 Task: Sort the products in the category "Canned Cocktails" by relevance.
Action: Mouse moved to (854, 293)
Screenshot: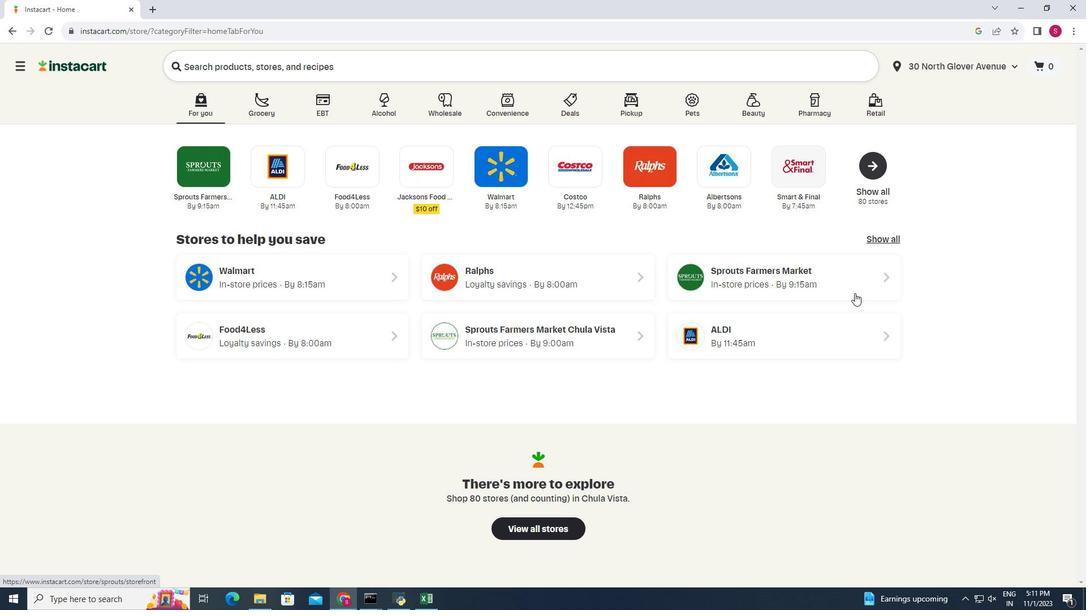 
Action: Mouse pressed left at (854, 293)
Screenshot: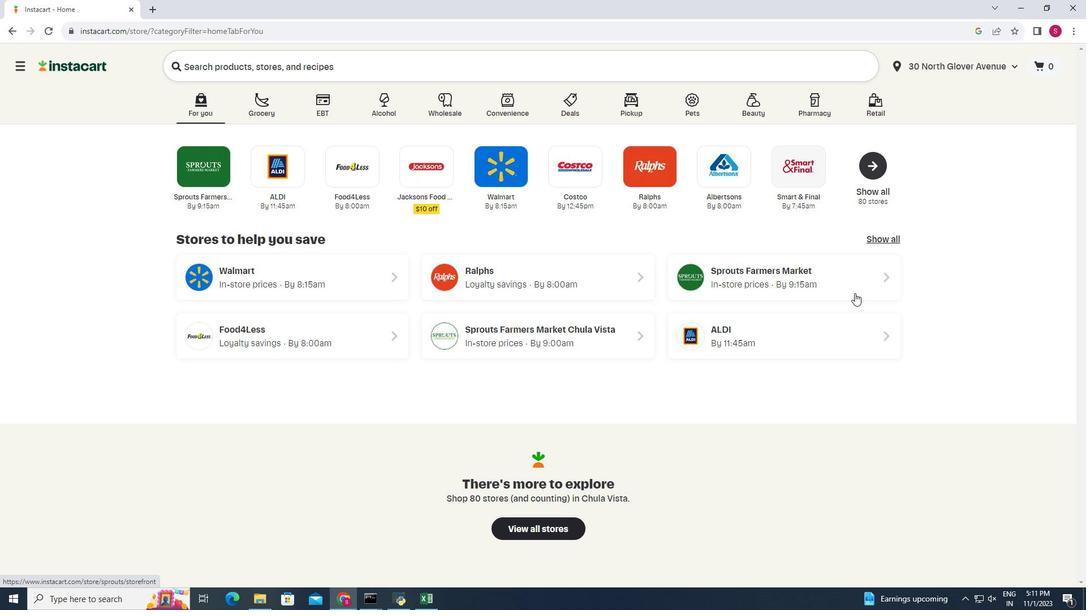 
Action: Mouse moved to (59, 561)
Screenshot: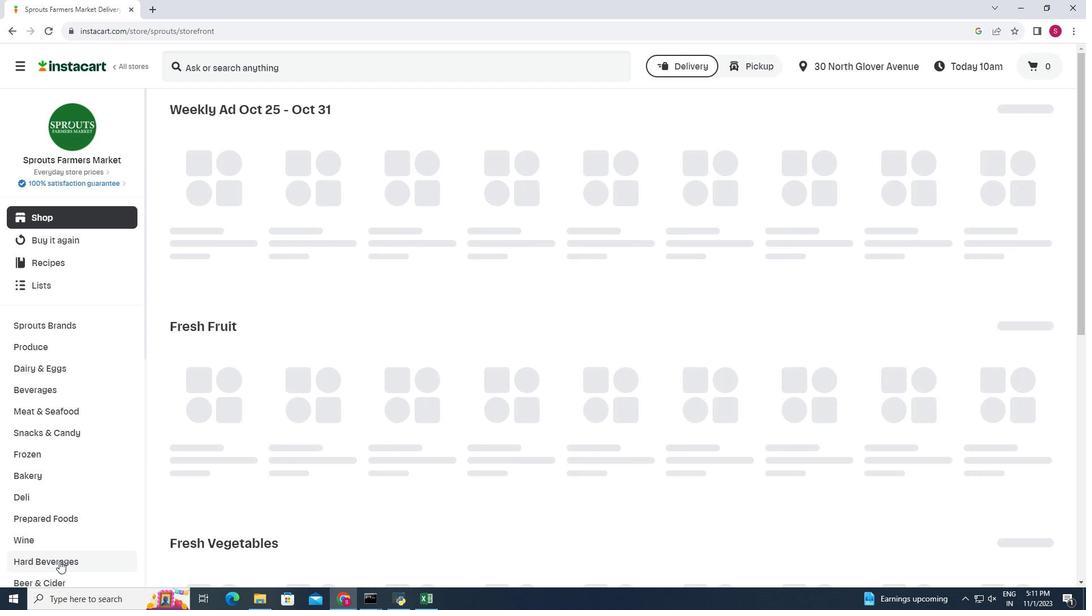 
Action: Mouse pressed left at (59, 561)
Screenshot: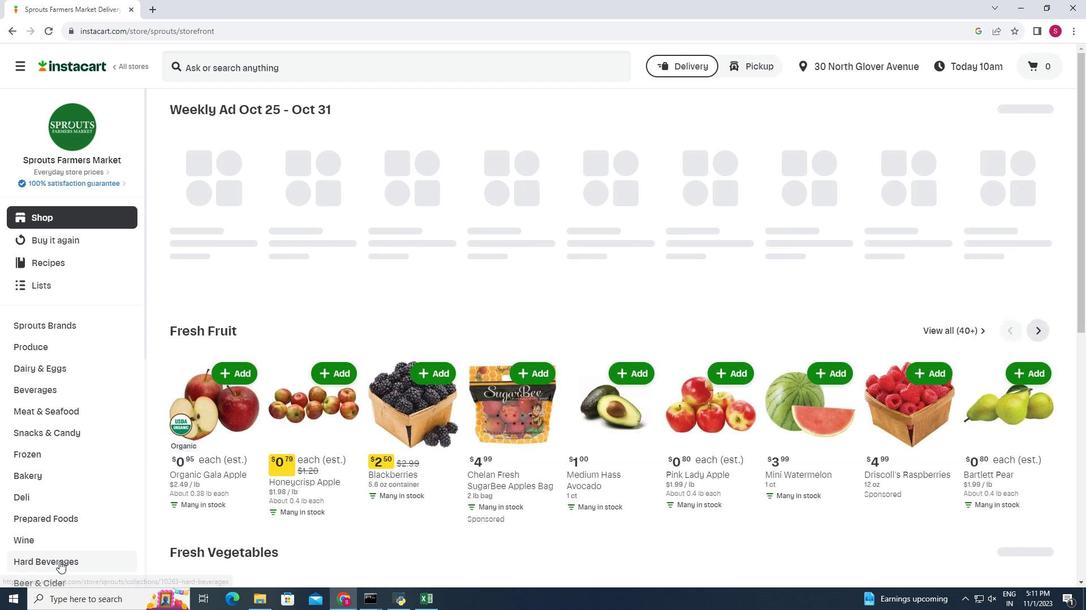 
Action: Mouse moved to (466, 141)
Screenshot: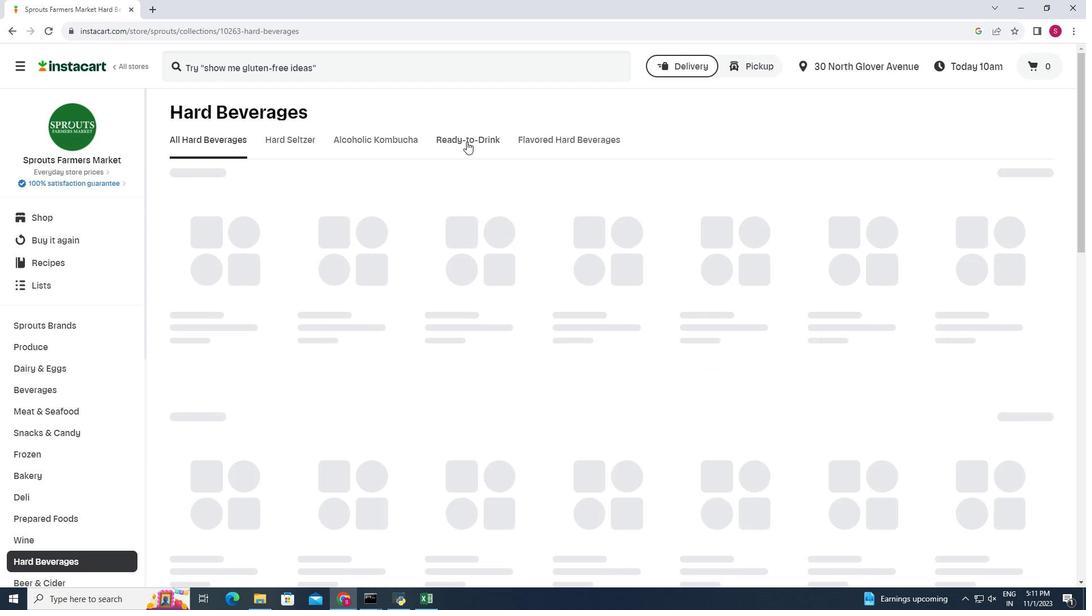 
Action: Mouse pressed left at (466, 141)
Screenshot: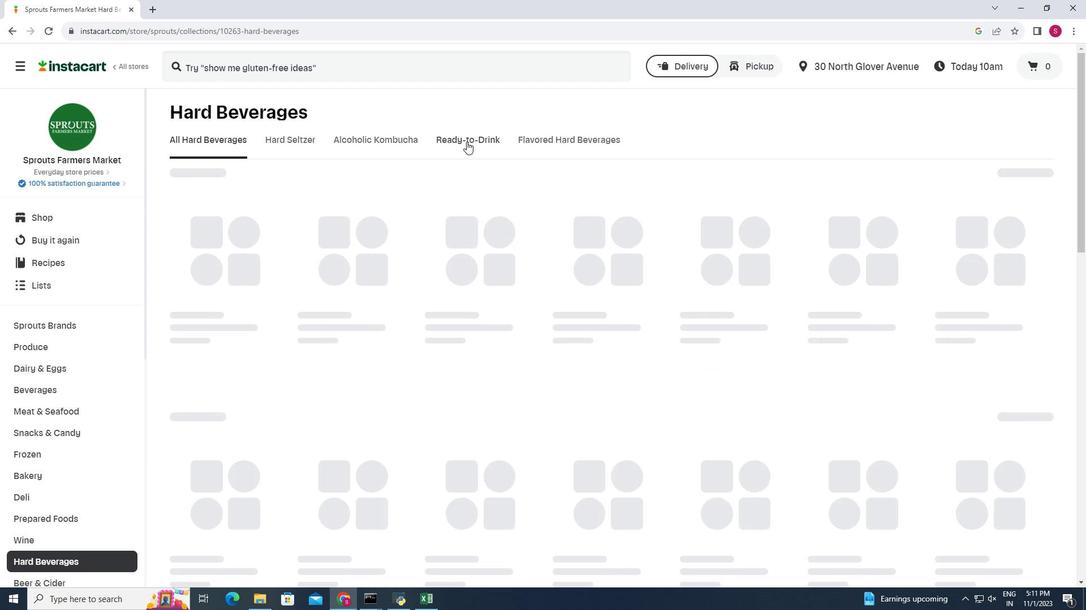 
Action: Mouse moved to (288, 191)
Screenshot: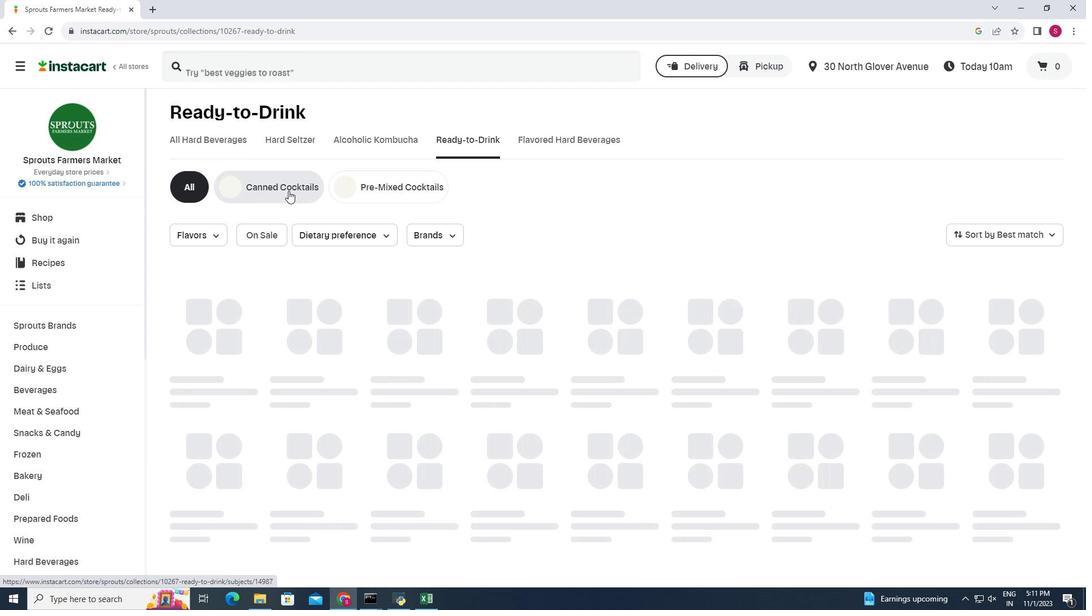 
Action: Mouse pressed left at (288, 191)
Screenshot: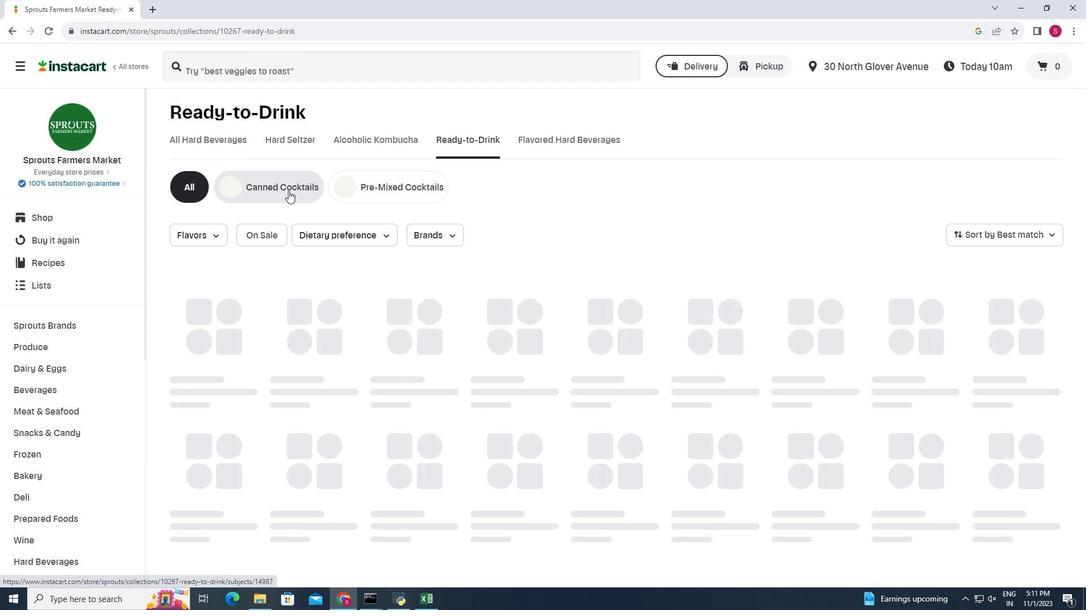 
Action: Mouse moved to (1036, 225)
Screenshot: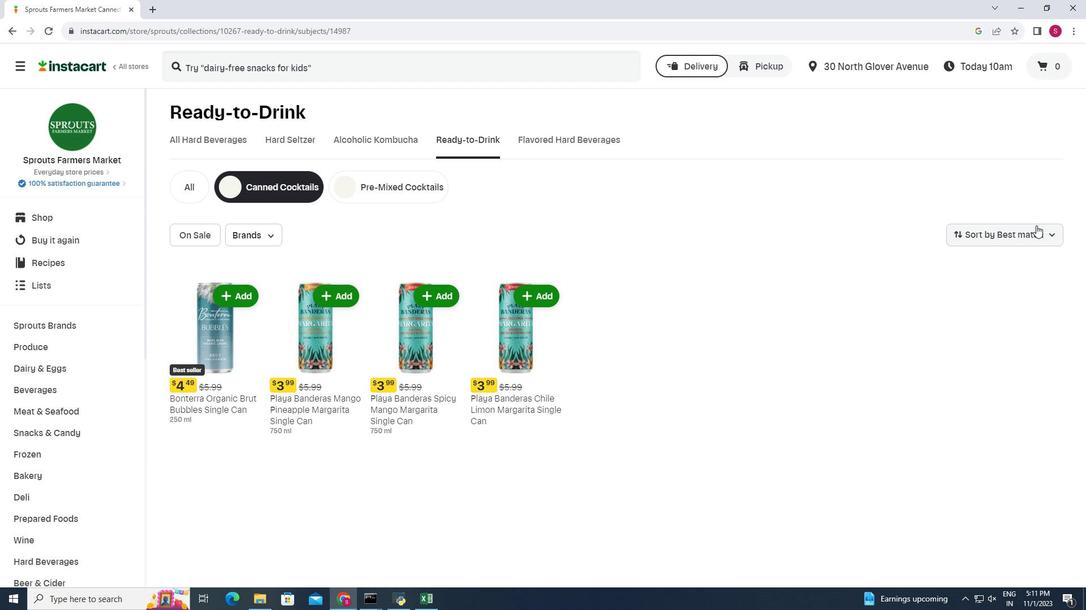 
Action: Mouse pressed left at (1036, 225)
Screenshot: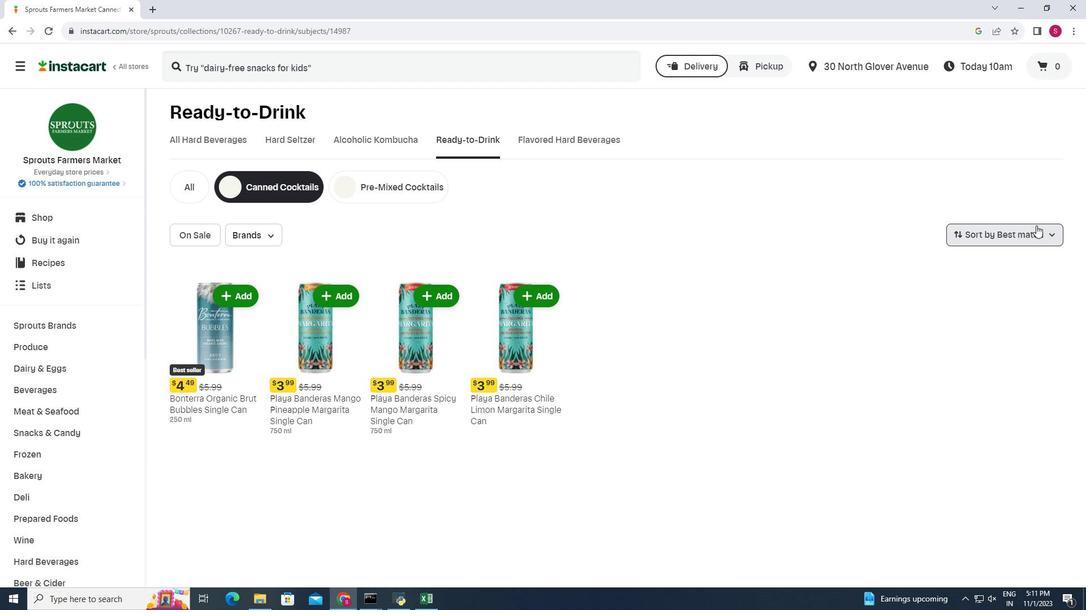 
Action: Mouse moved to (1002, 402)
Screenshot: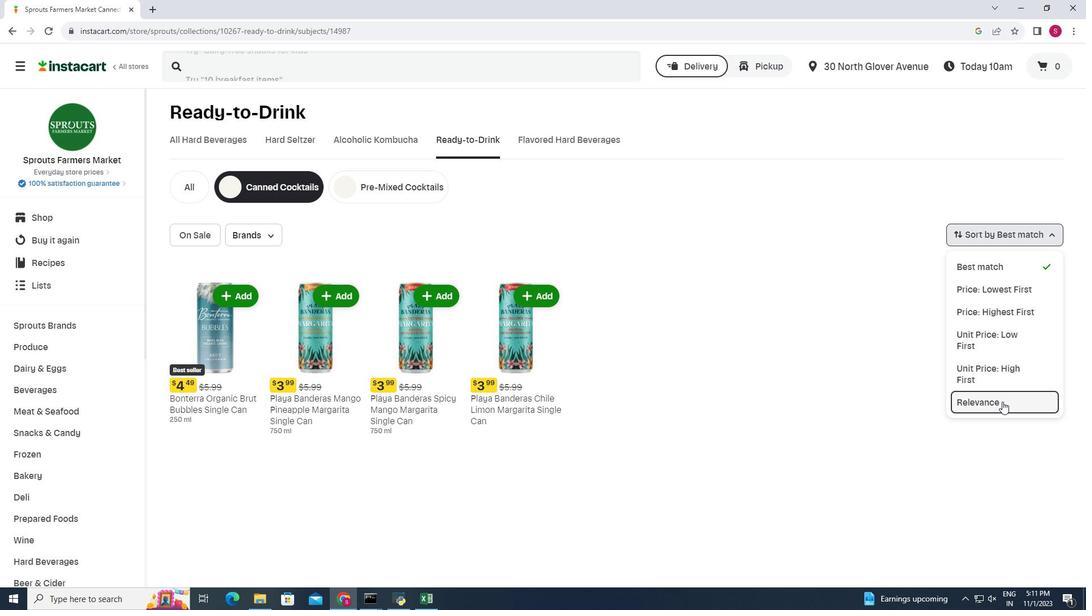 
Action: Mouse pressed left at (1002, 402)
Screenshot: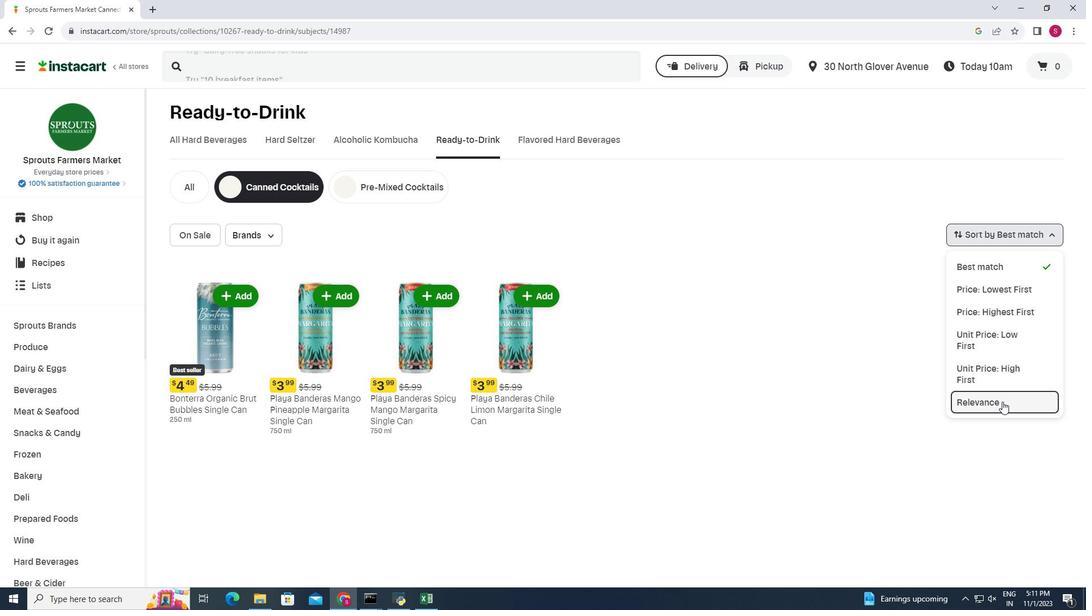 
Action: Mouse moved to (782, 314)
Screenshot: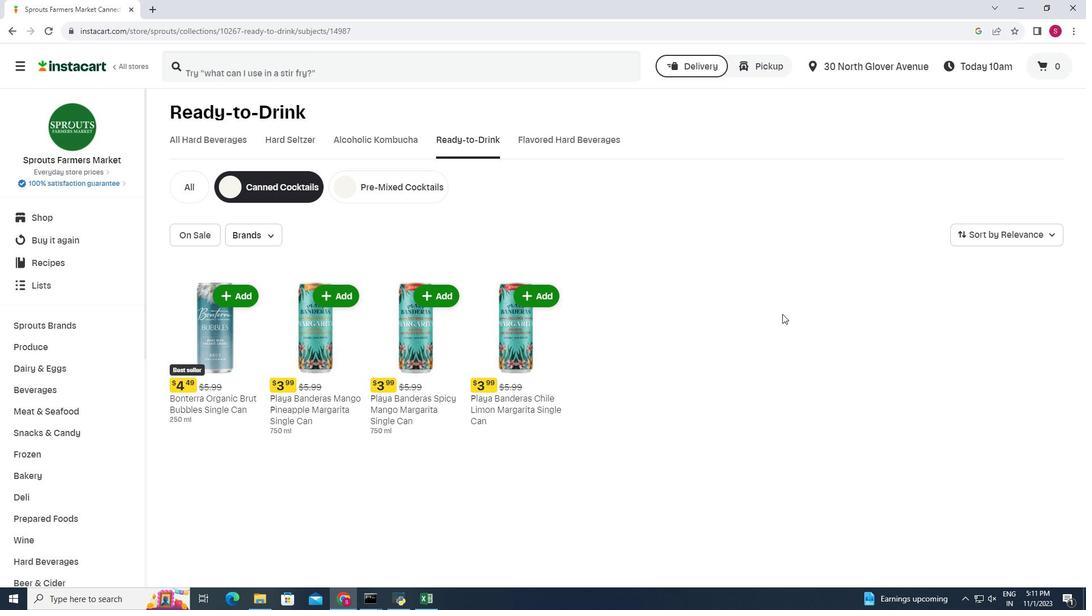 
